 Task: Create a sub task System Test and UAT for the task  Upgrade and migrate company email marketing to a cloud-based solution in the project AgriSoft , assign it to team member softage.3@softage.net and update the status of the sub task to  Completed , set the priority of the sub task to High
Action: Mouse moved to (647, 313)
Screenshot: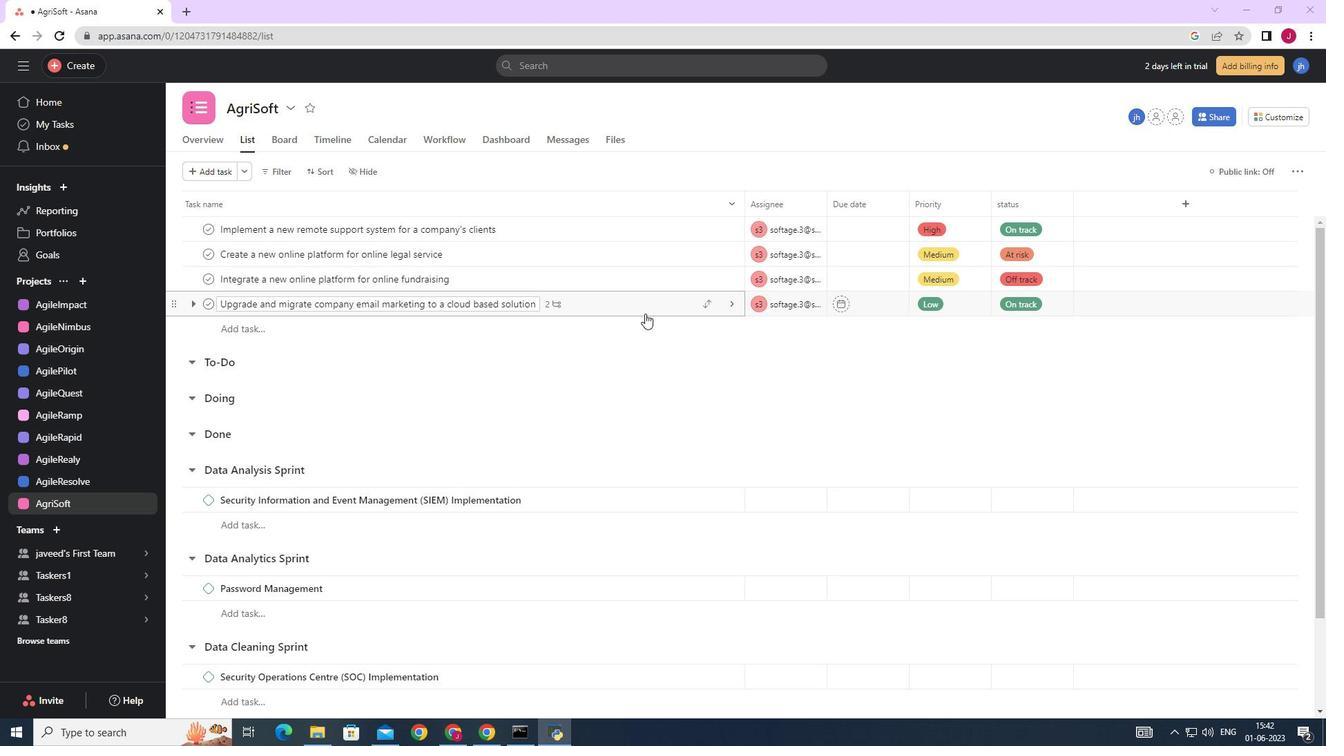 
Action: Mouse pressed left at (647, 313)
Screenshot: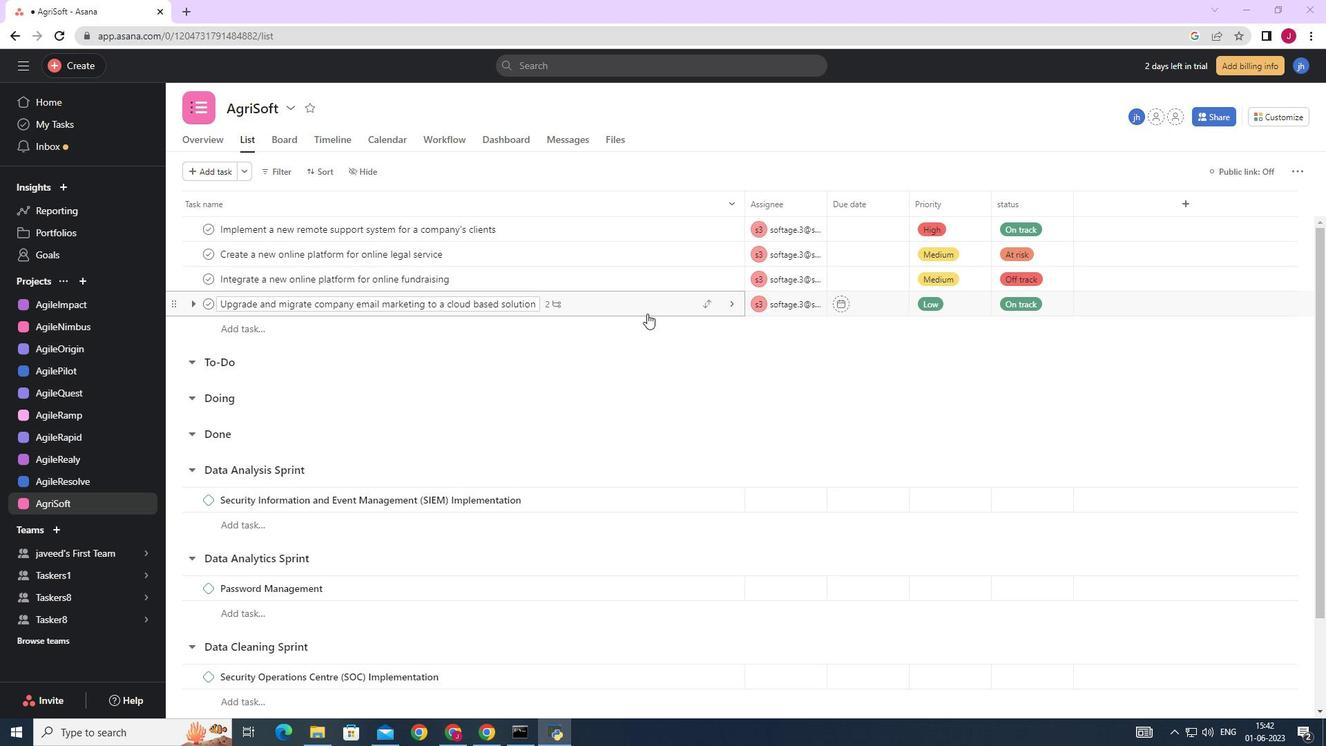 
Action: Mouse moved to (961, 446)
Screenshot: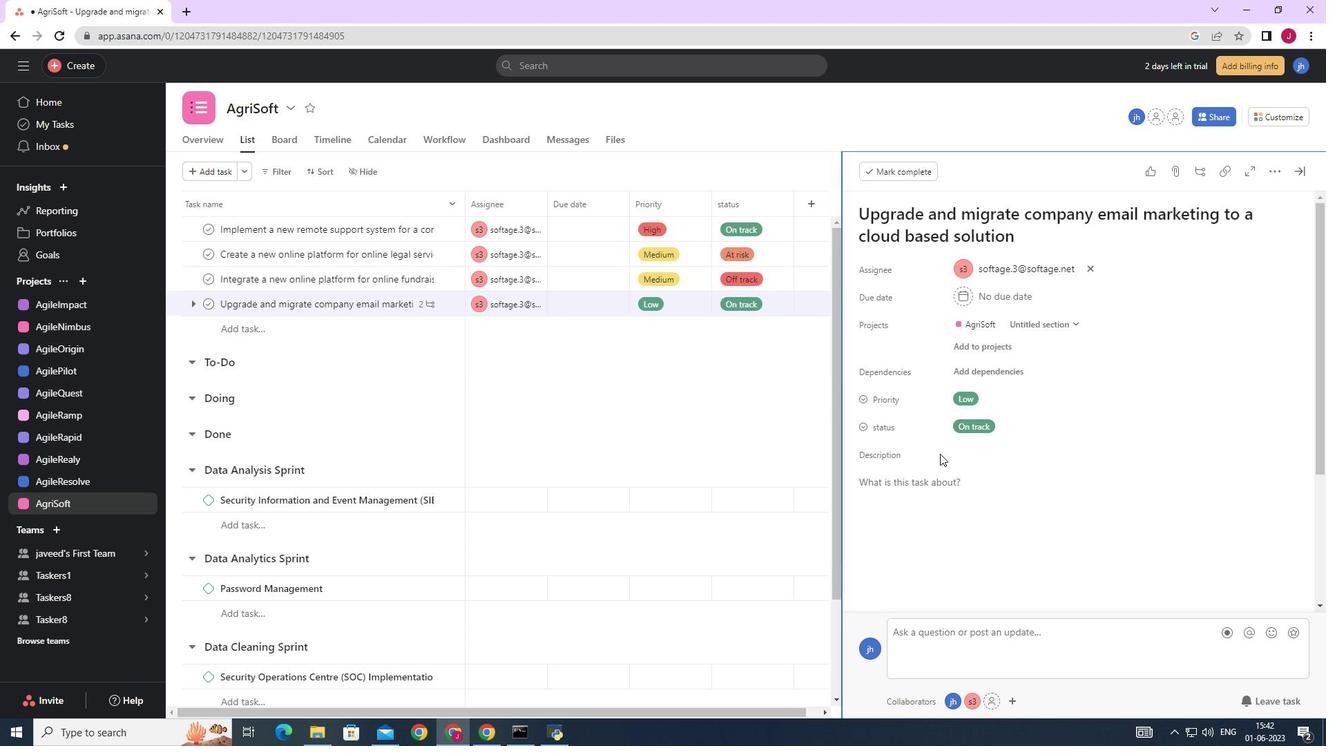 
Action: Mouse scrolled (961, 445) with delta (0, 0)
Screenshot: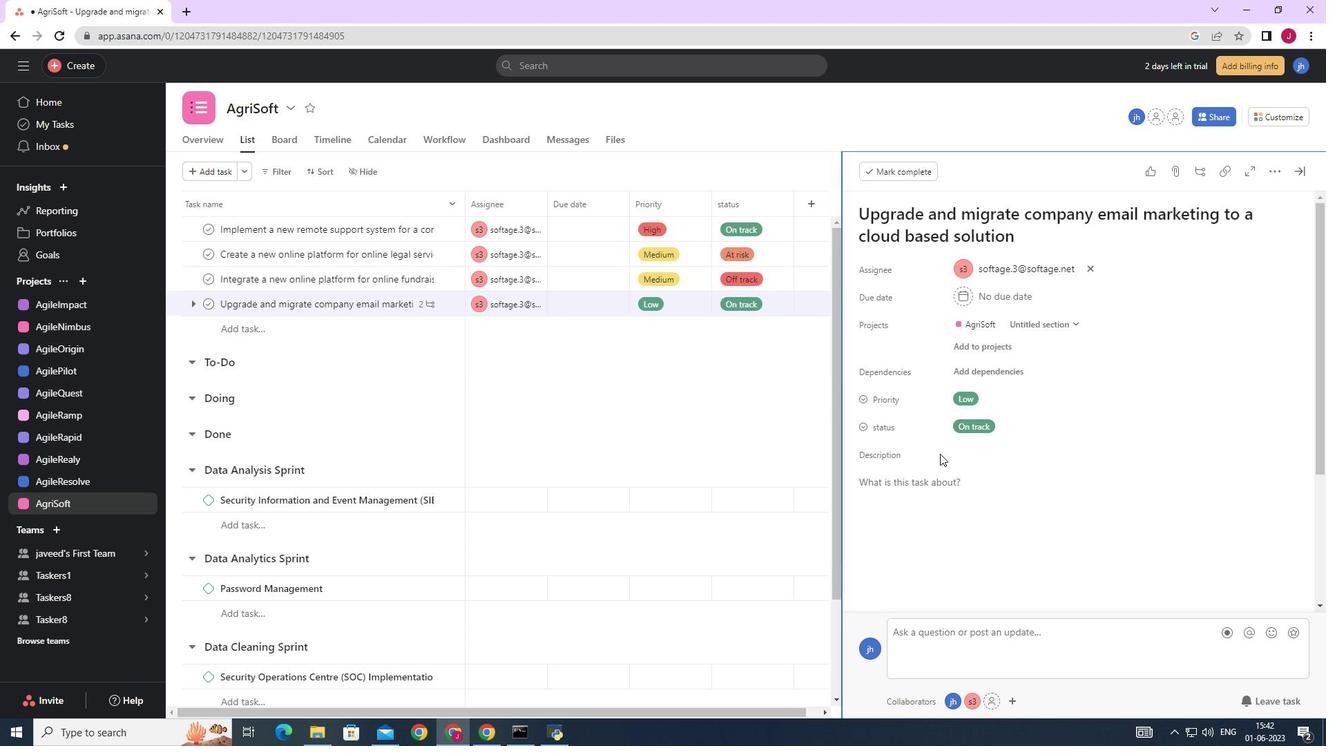 
Action: Mouse scrolled (961, 445) with delta (0, 0)
Screenshot: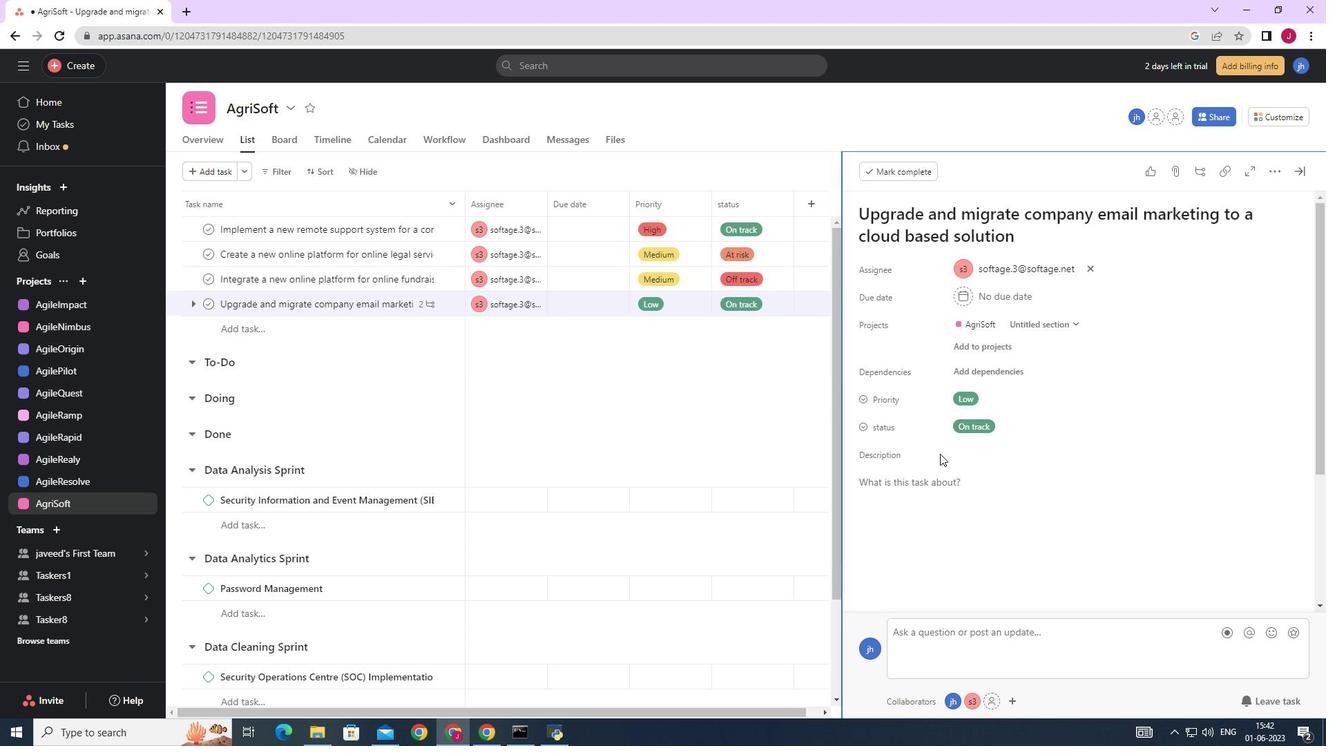
Action: Mouse scrolled (961, 445) with delta (0, 0)
Screenshot: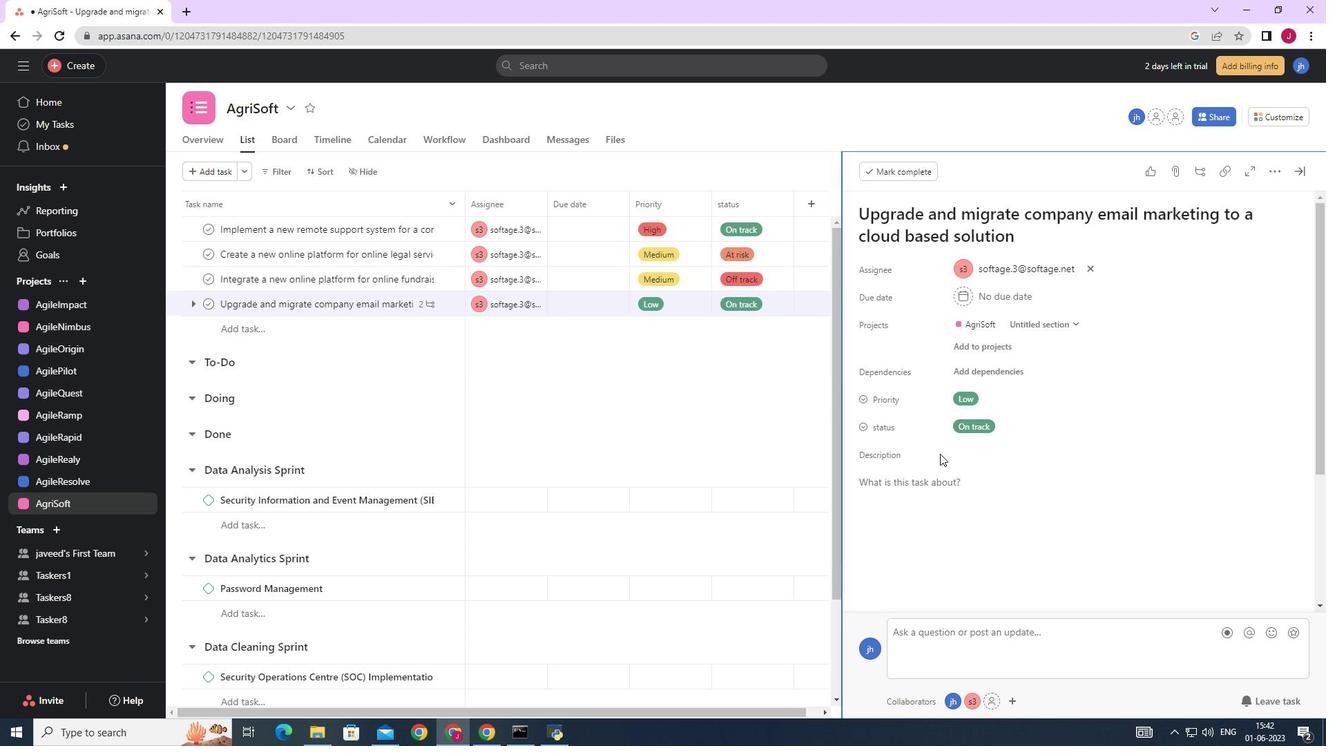 
Action: Mouse scrolled (961, 445) with delta (0, 0)
Screenshot: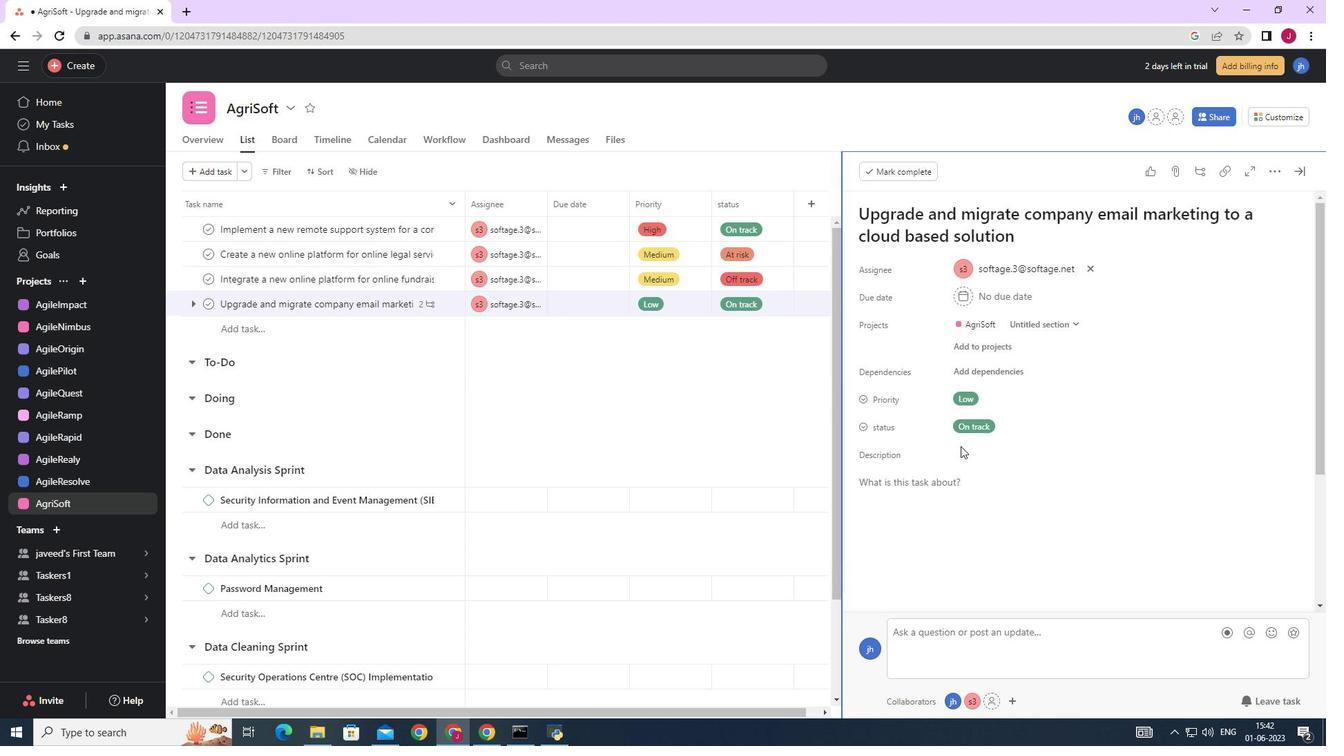 
Action: Mouse scrolled (961, 445) with delta (0, 0)
Screenshot: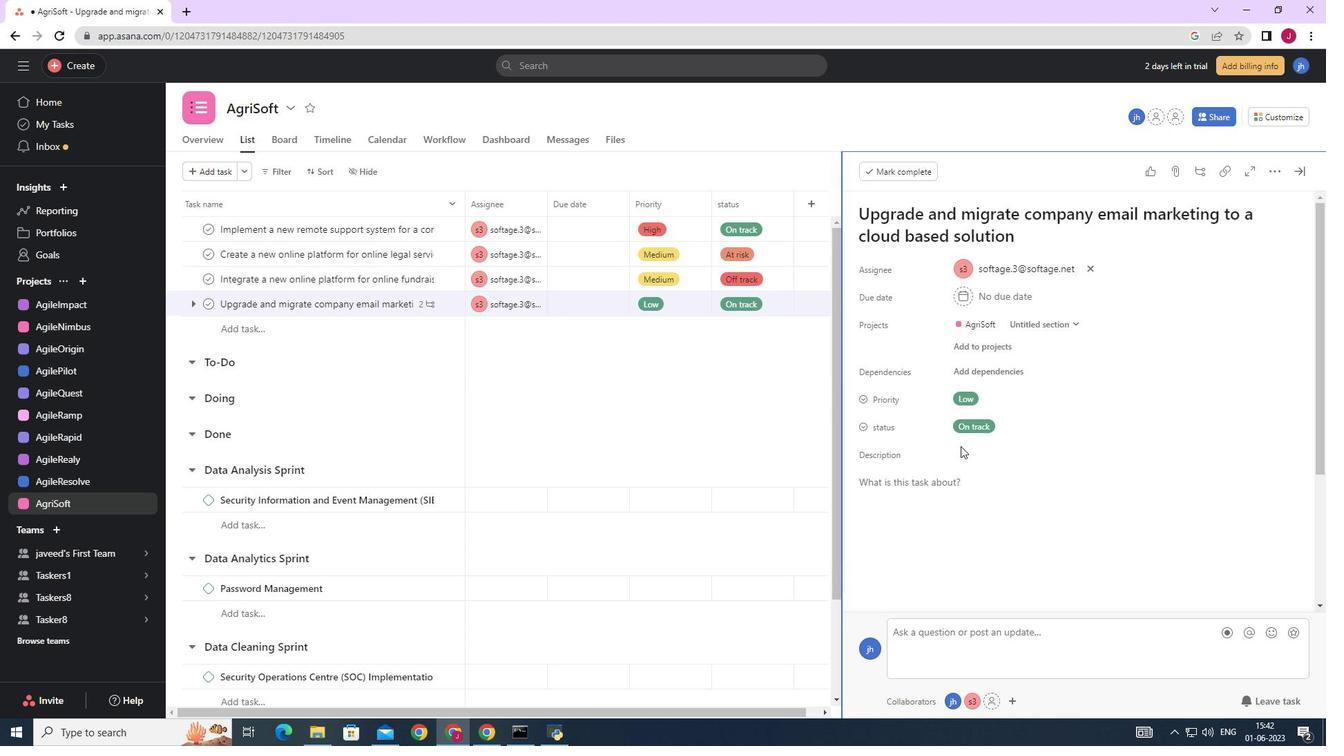 
Action: Mouse moved to (907, 497)
Screenshot: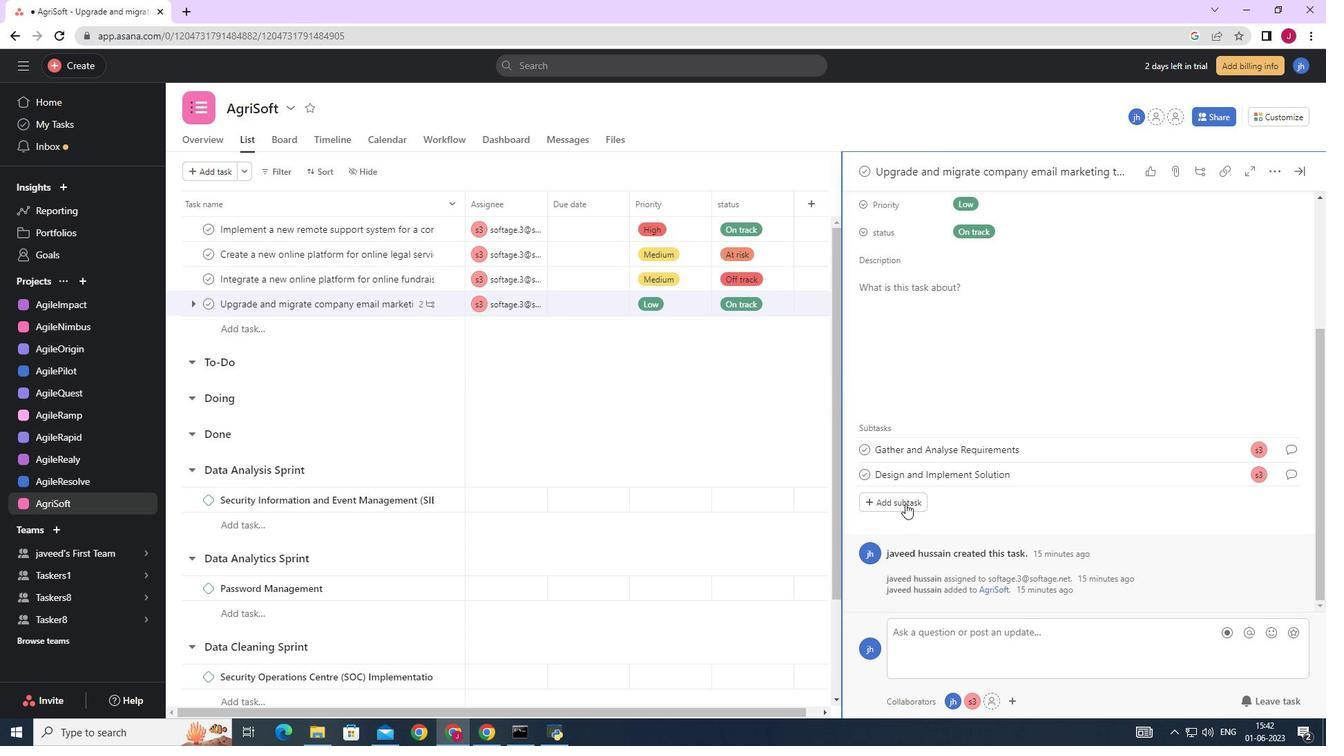 
Action: Mouse pressed left at (907, 497)
Screenshot: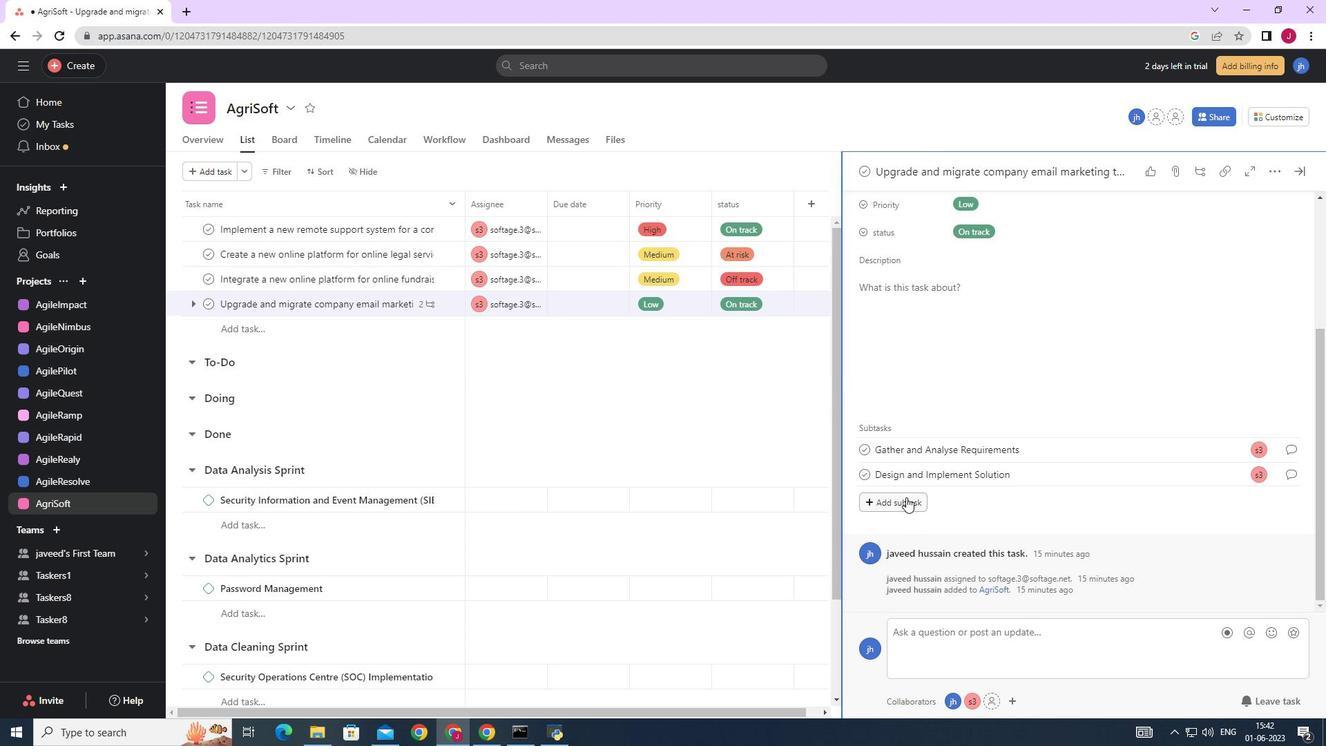 
Action: Key pressed <Key.caps_lock>S<Key.caps_lock>ystem<Key.space><Key.caps_lock>T<Key.caps_lock>ask<Key.space>and<Key.space><Key.caps_lock>UAR<Key.backspace>T<Key.space>
Screenshot: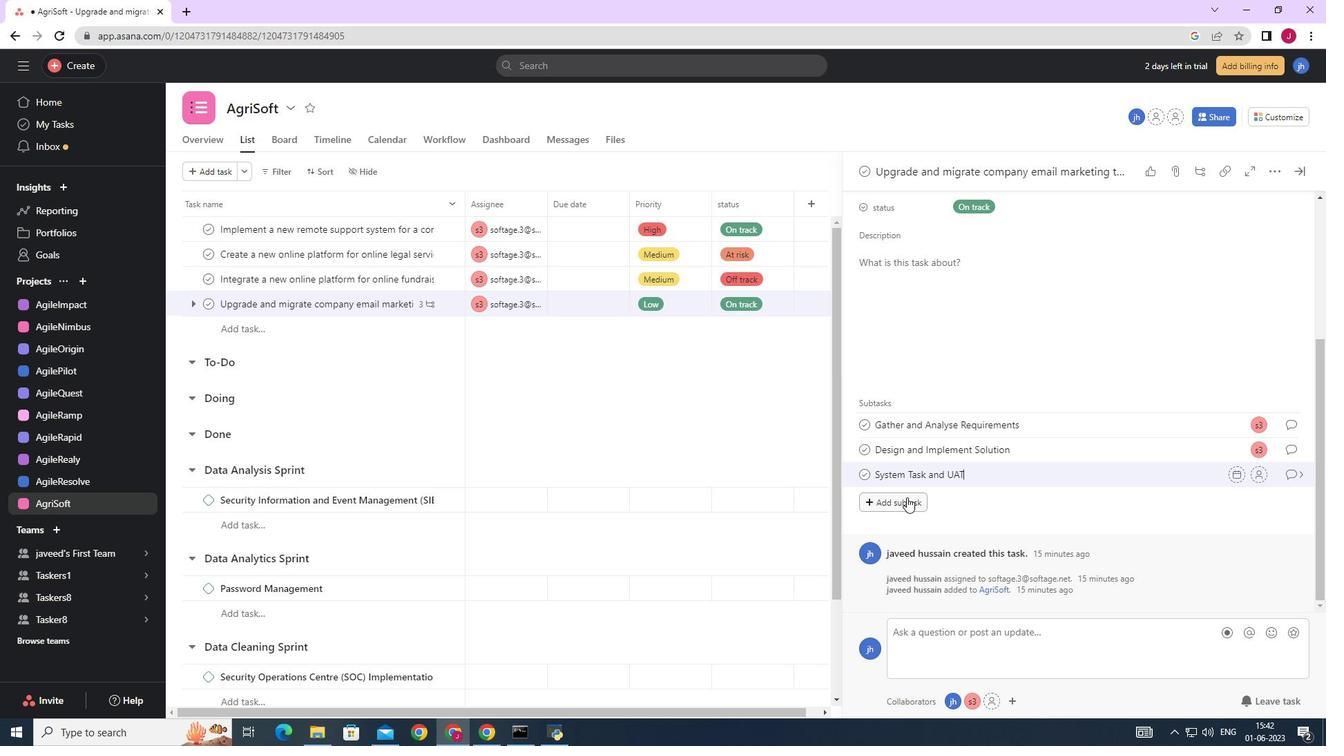 
Action: Mouse moved to (1254, 473)
Screenshot: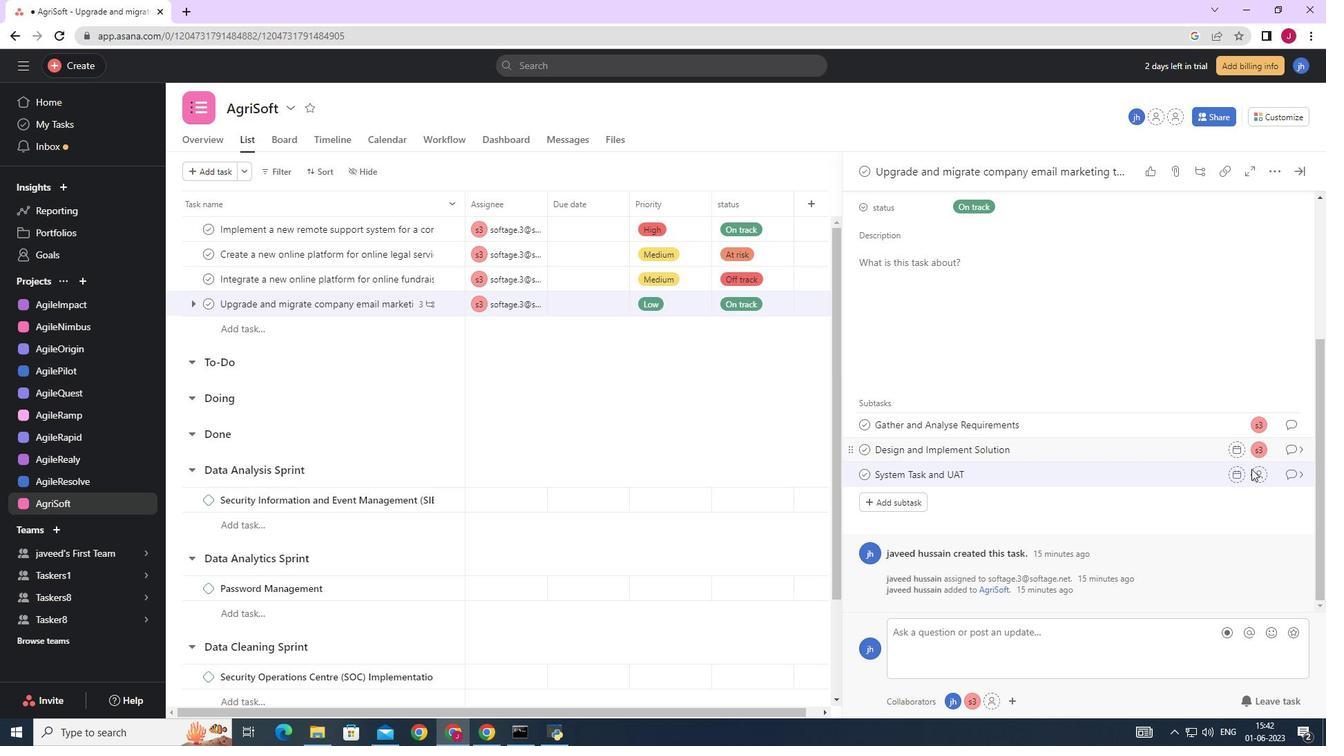 
Action: Mouse pressed left at (1254, 473)
Screenshot: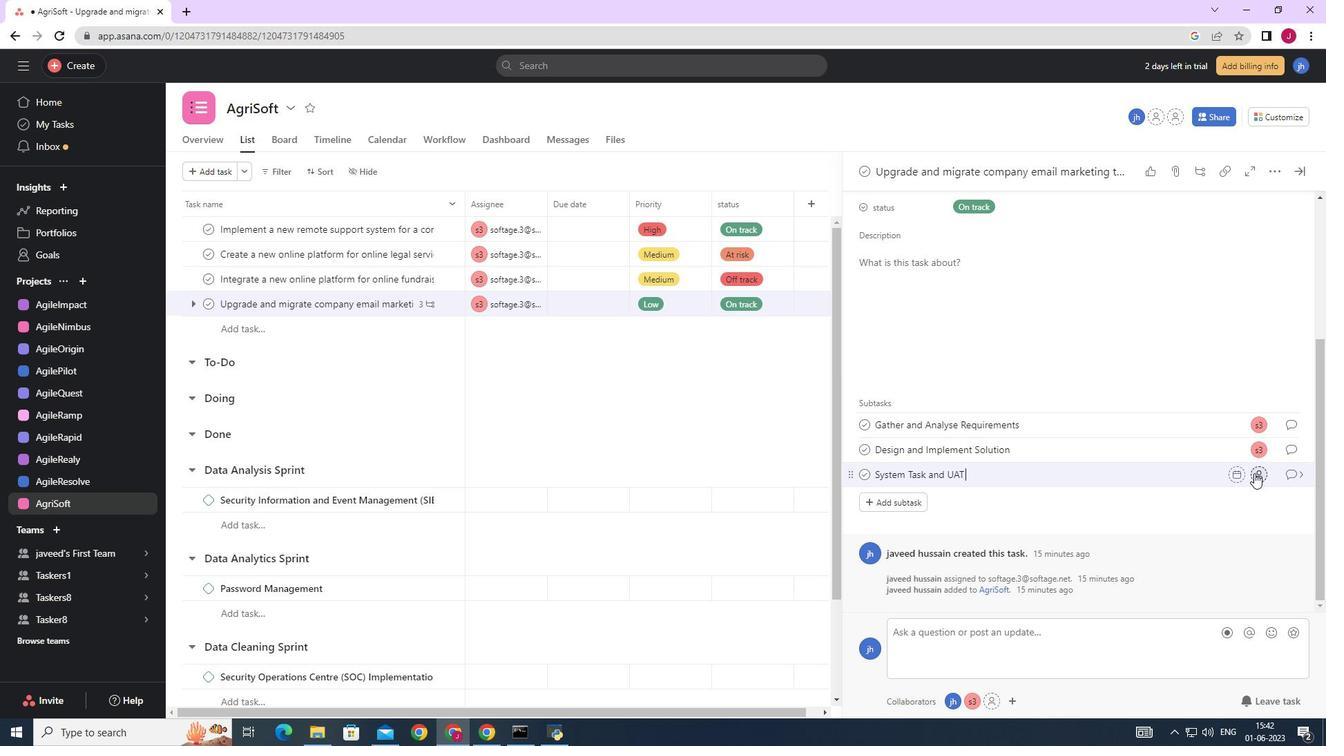 
Action: Mouse moved to (1070, 526)
Screenshot: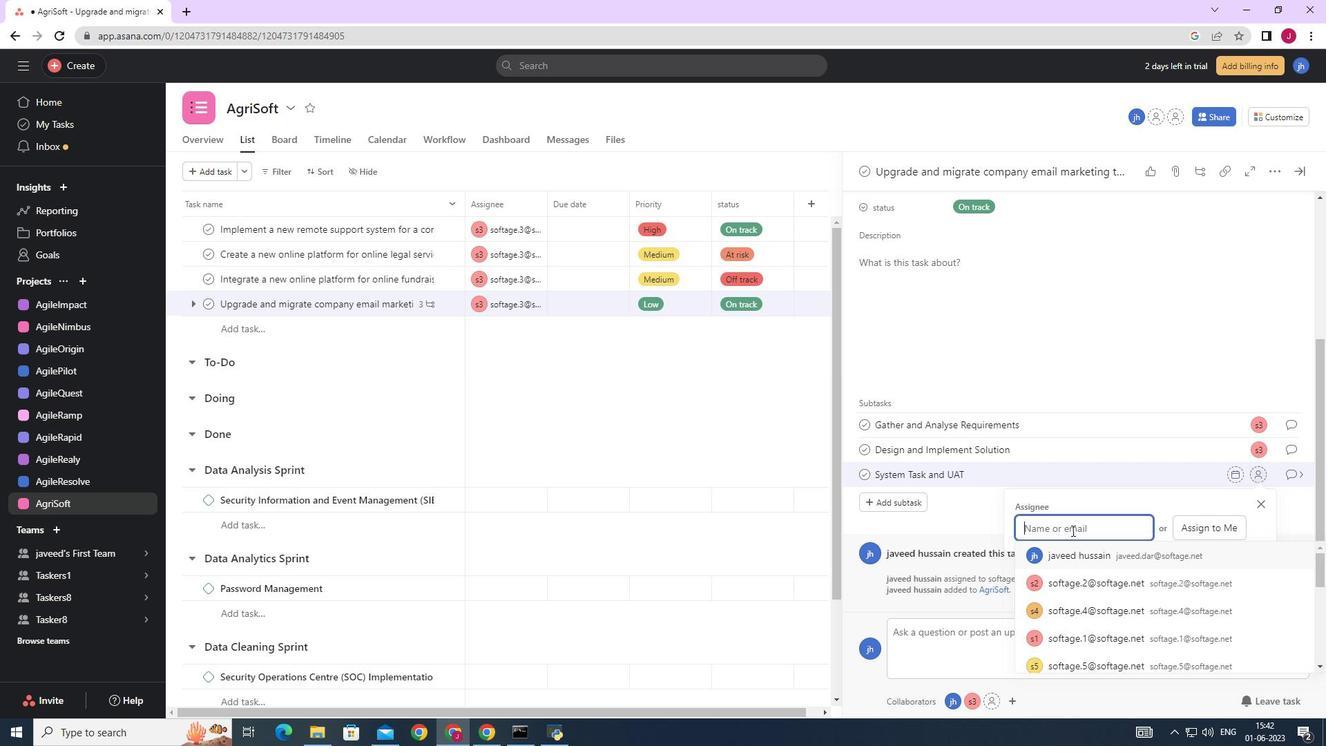 
Action: Key pressed SOFTT-<Key.backspace><Key.backspace>AGE.
Screenshot: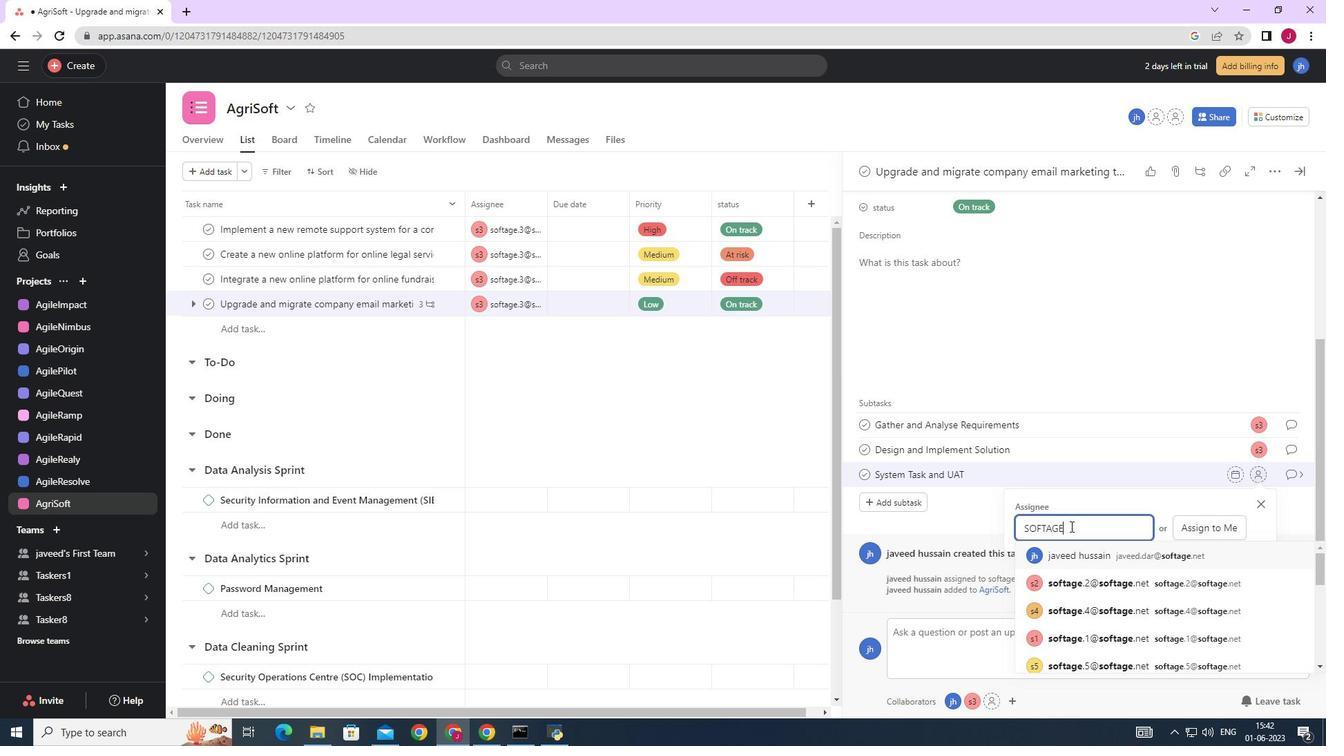 
Action: Mouse moved to (1054, 513)
Screenshot: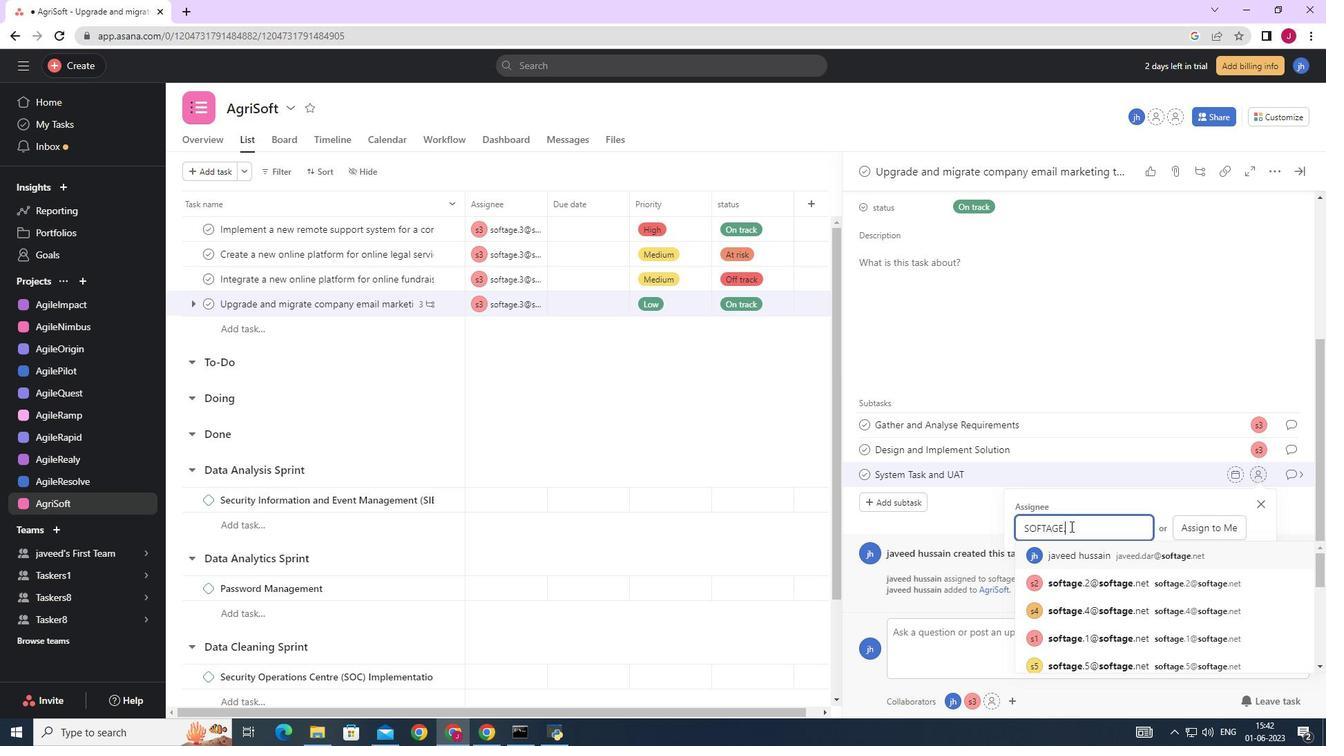 
Action: Key pressed 3
Screenshot: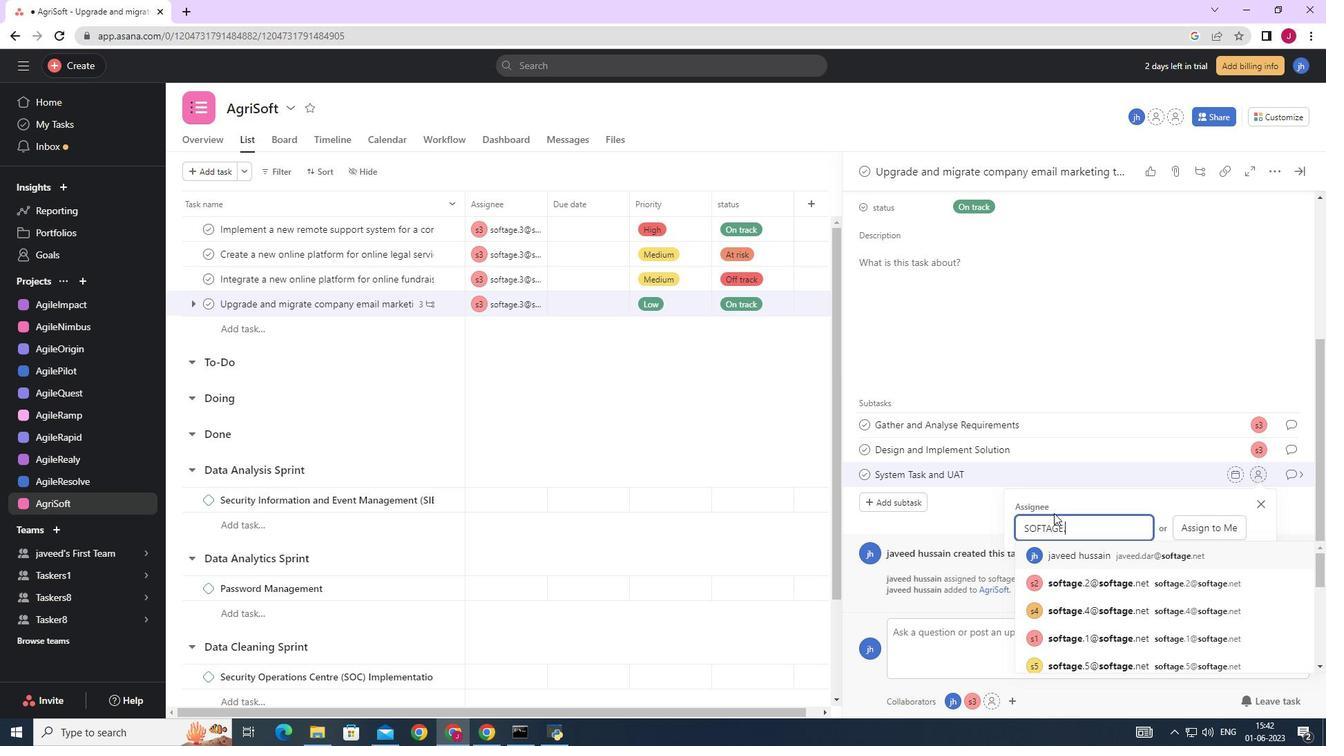 
Action: Mouse moved to (1075, 556)
Screenshot: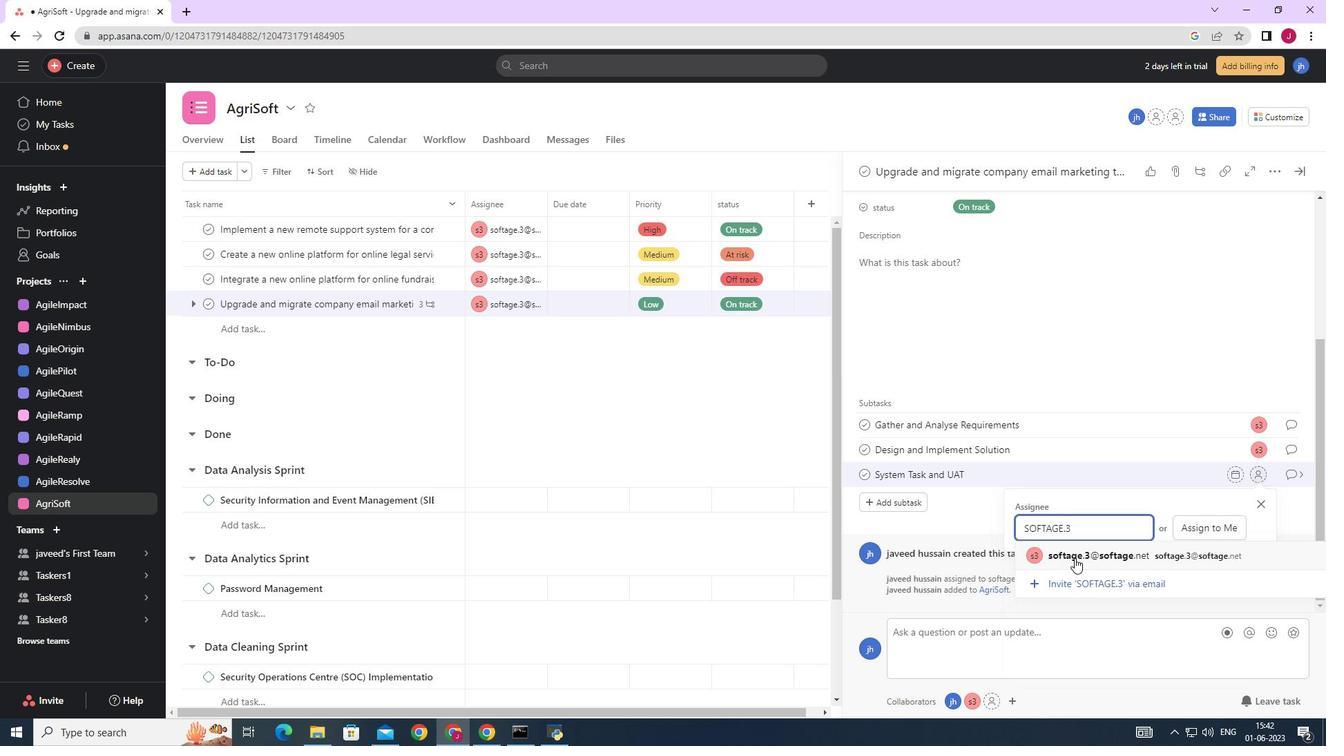 
Action: Mouse pressed left at (1075, 556)
Screenshot: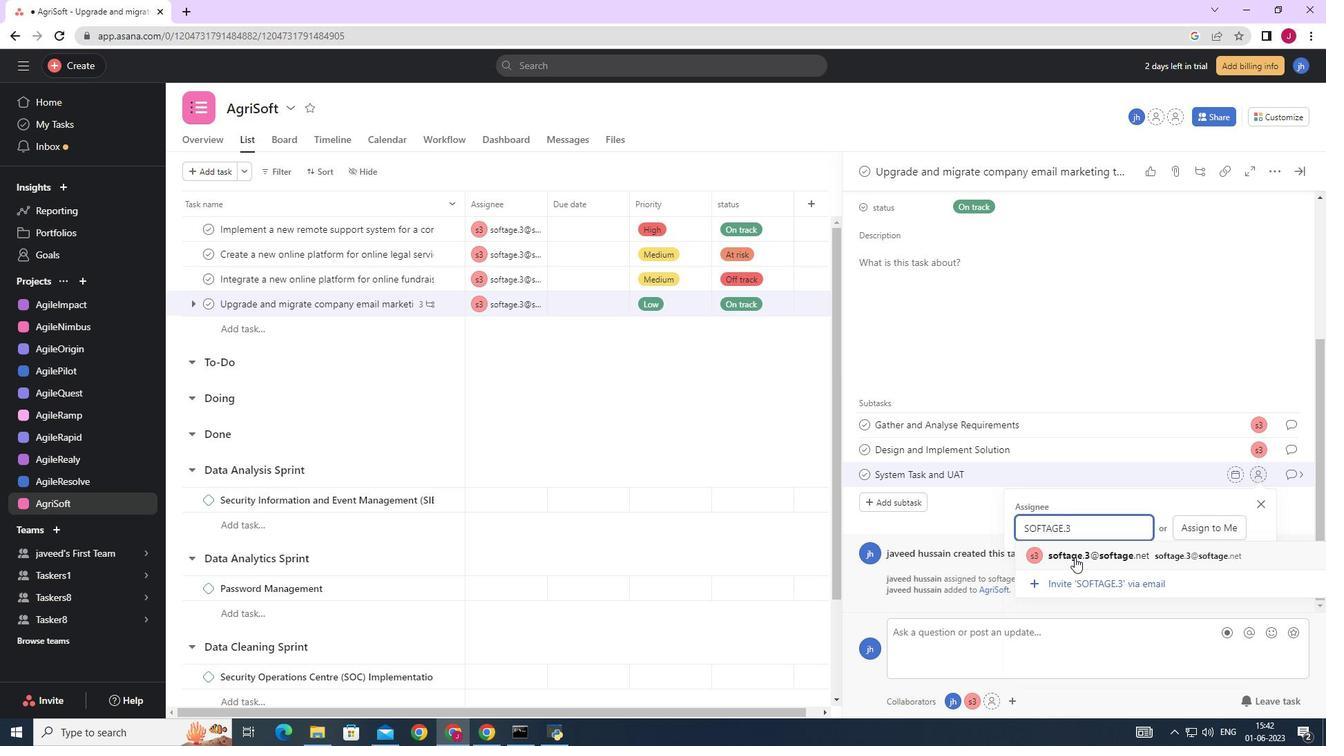 
Action: Mouse moved to (1286, 478)
Screenshot: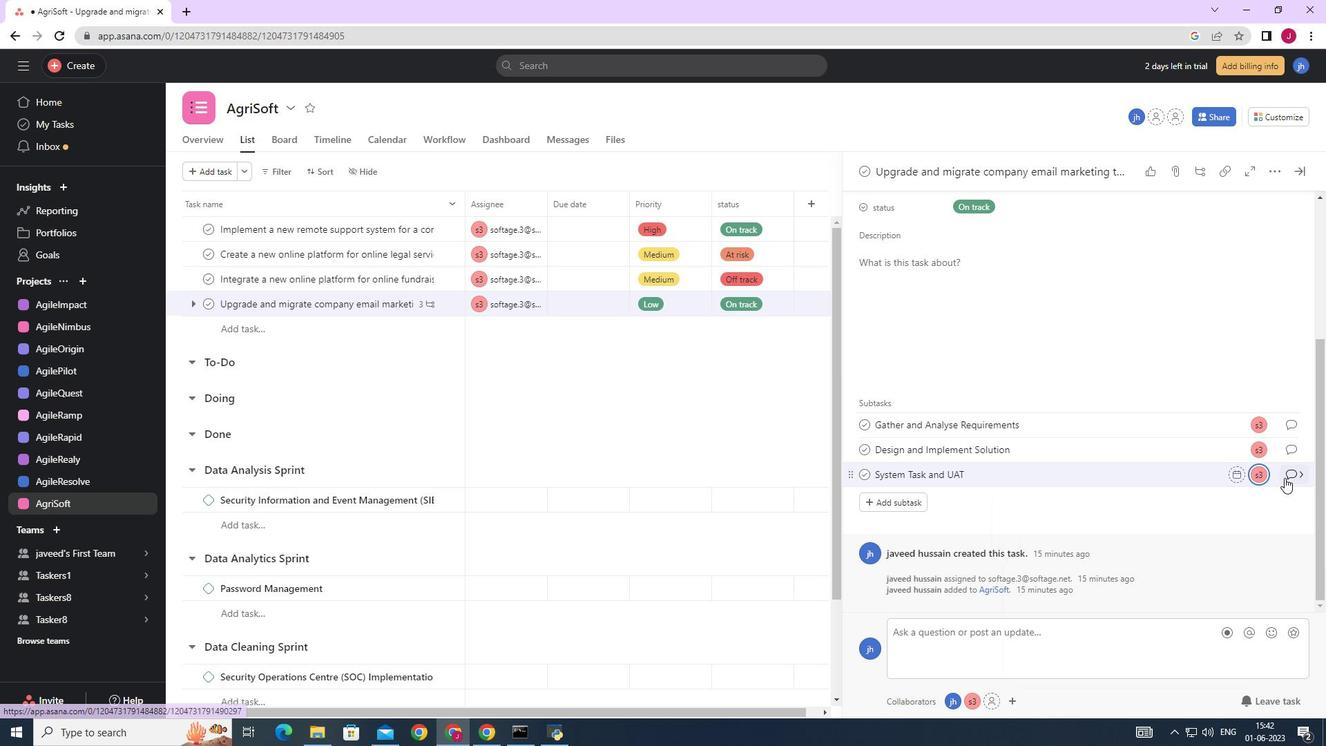 
Action: Mouse pressed left at (1286, 478)
Screenshot: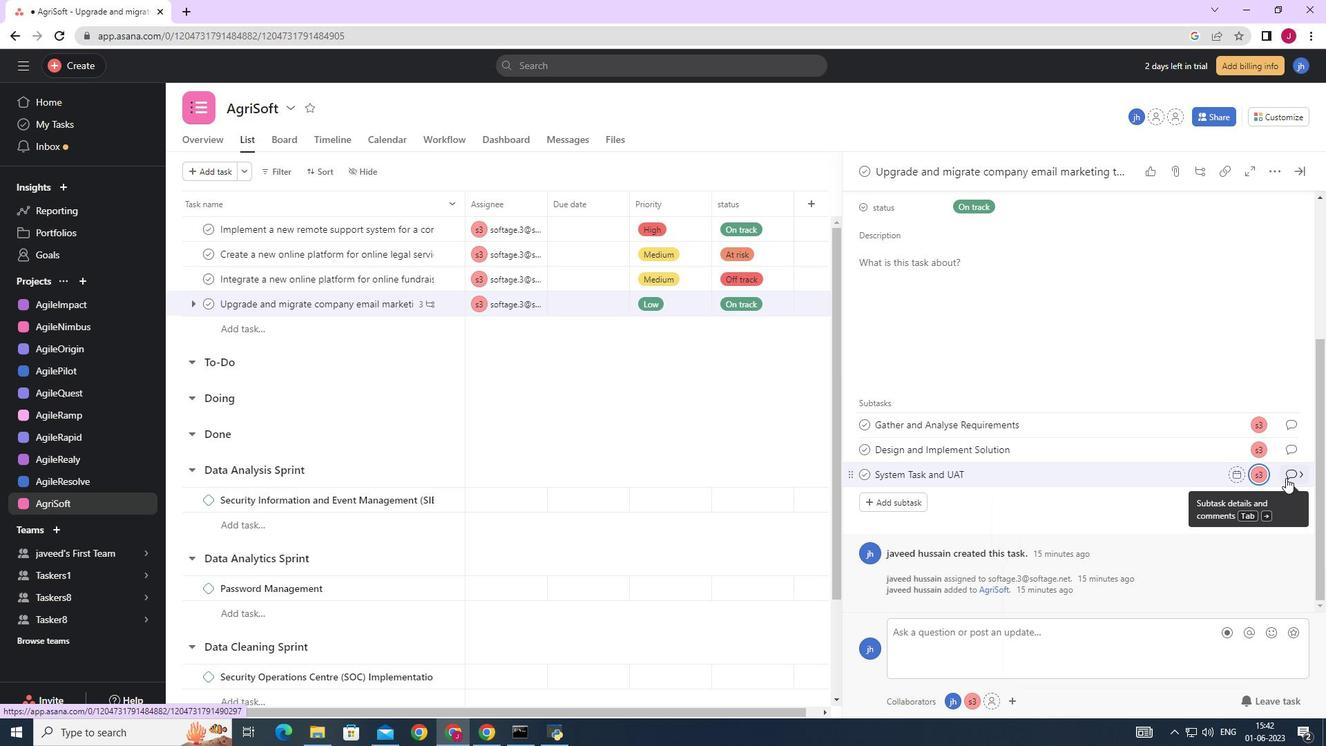 
Action: Mouse moved to (917, 366)
Screenshot: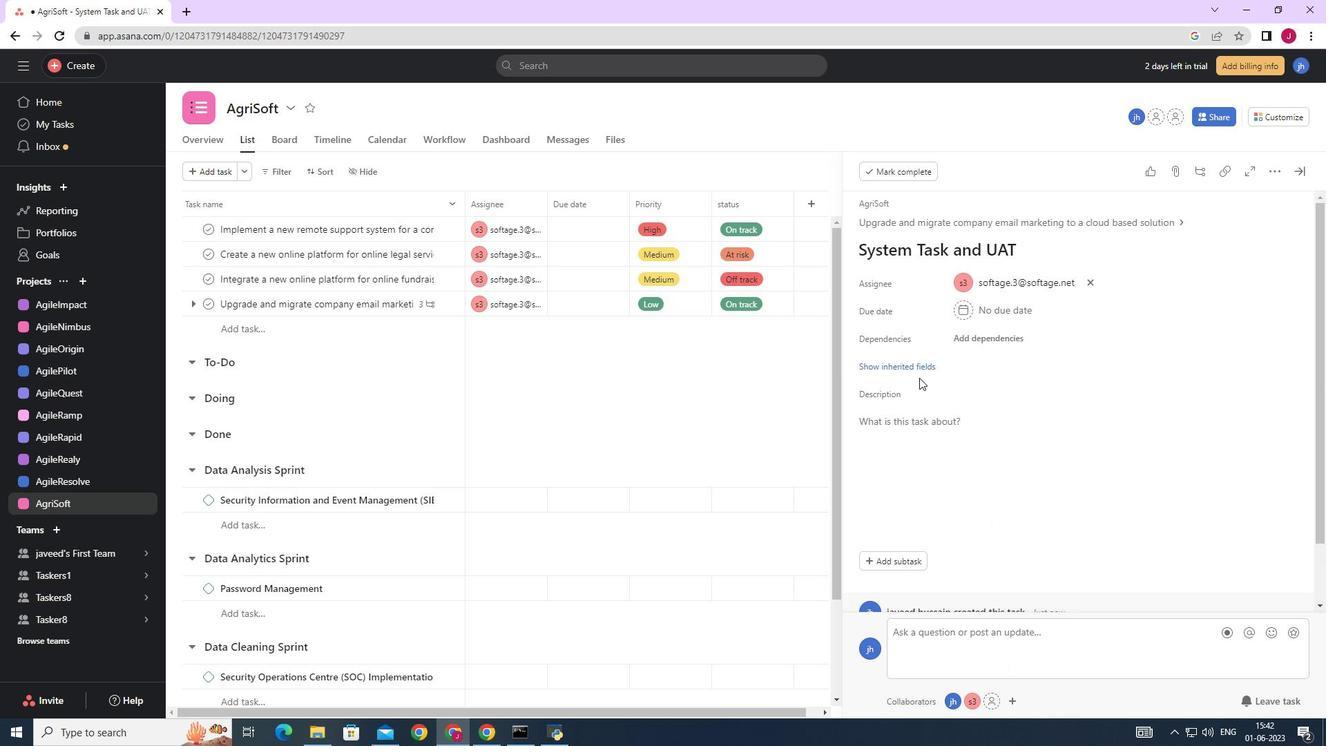 
Action: Mouse pressed left at (917, 366)
Screenshot: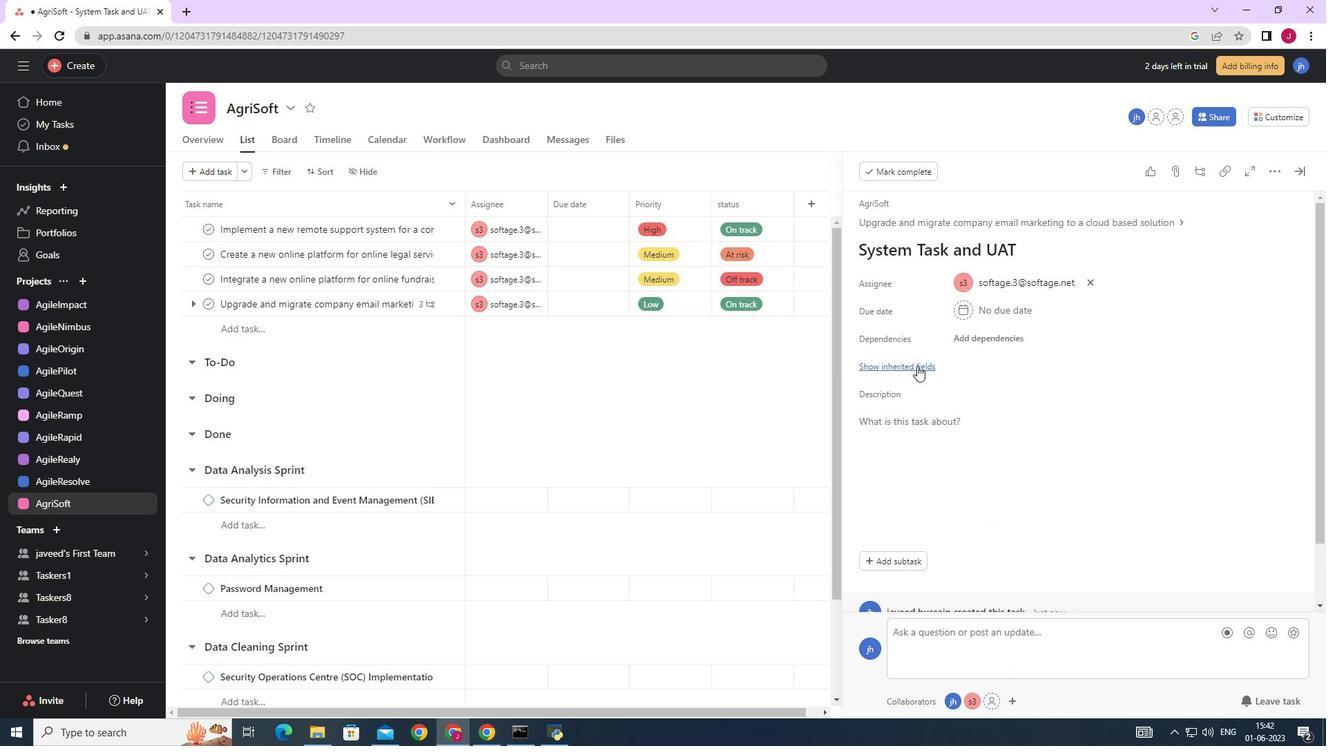 
Action: Mouse moved to (923, 394)
Screenshot: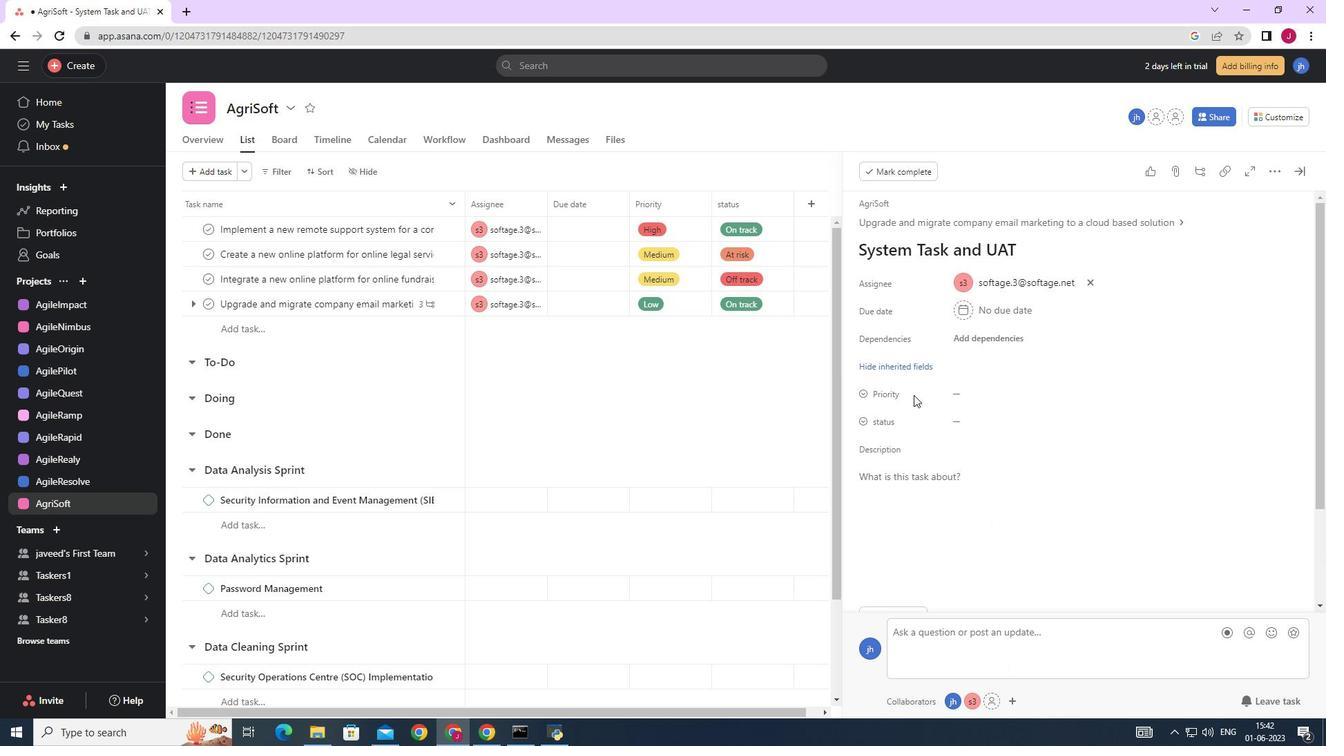 
Action: Mouse pressed left at (923, 394)
Screenshot: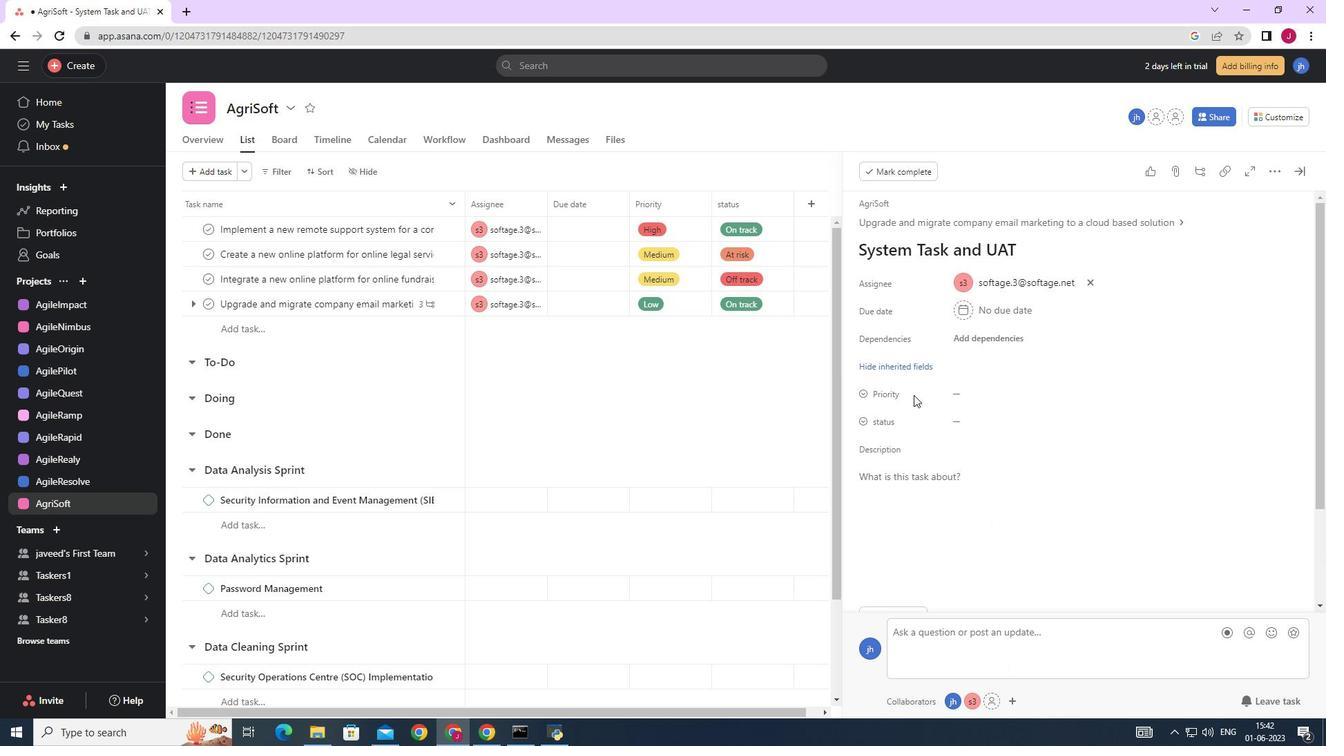 
Action: Mouse moved to (951, 397)
Screenshot: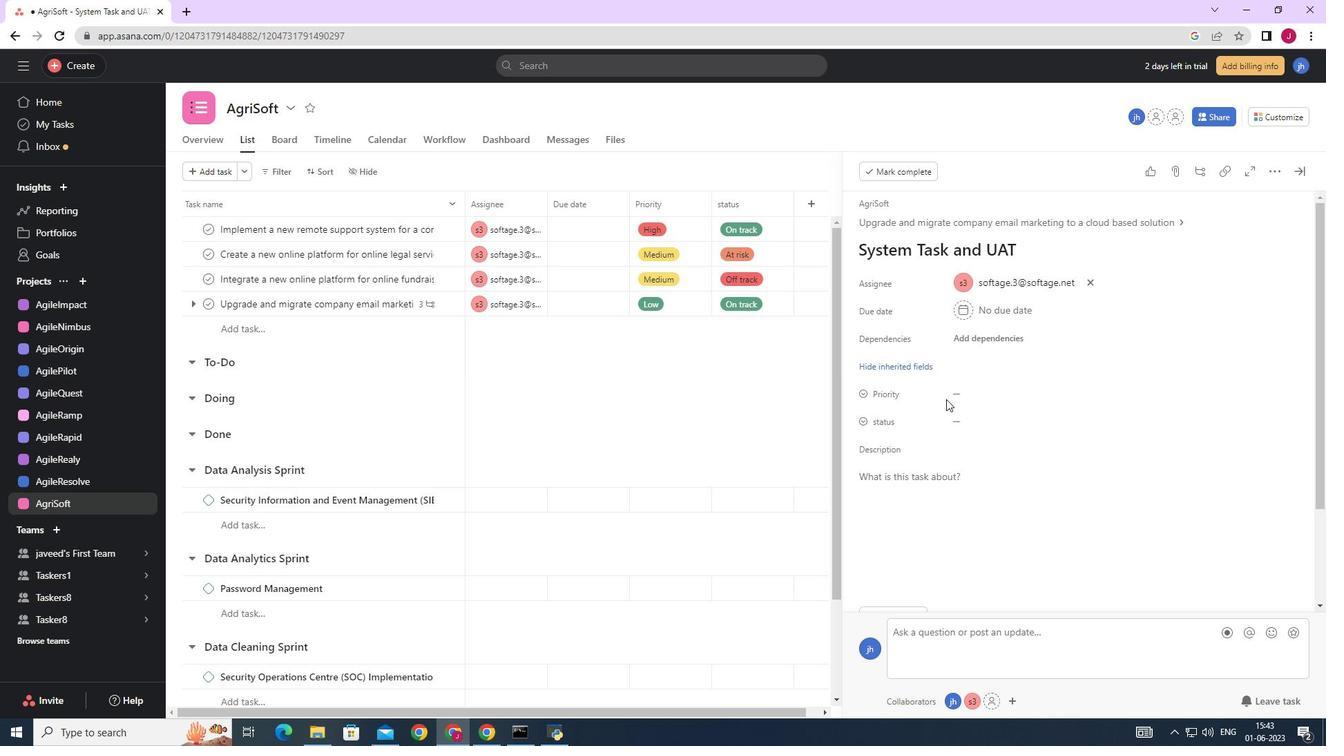 
Action: Mouse pressed left at (951, 397)
Screenshot: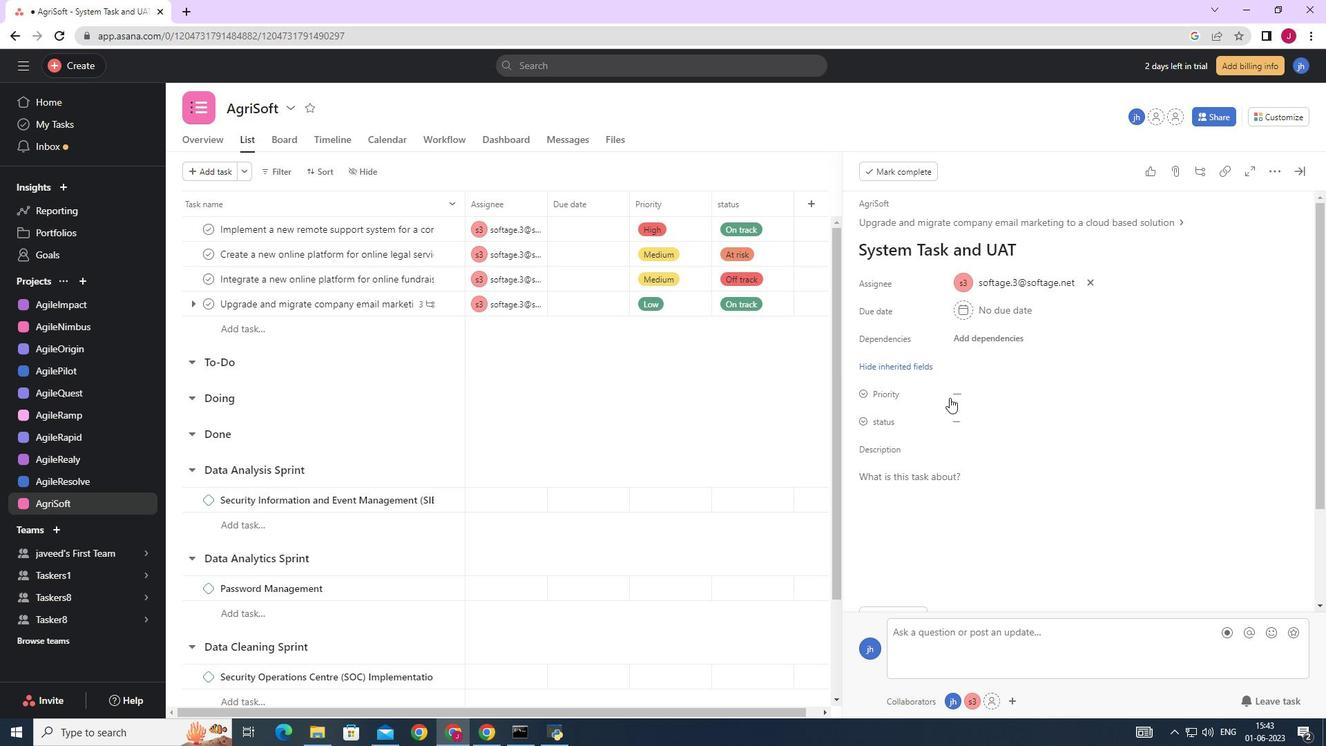 
Action: Mouse moved to (993, 435)
Screenshot: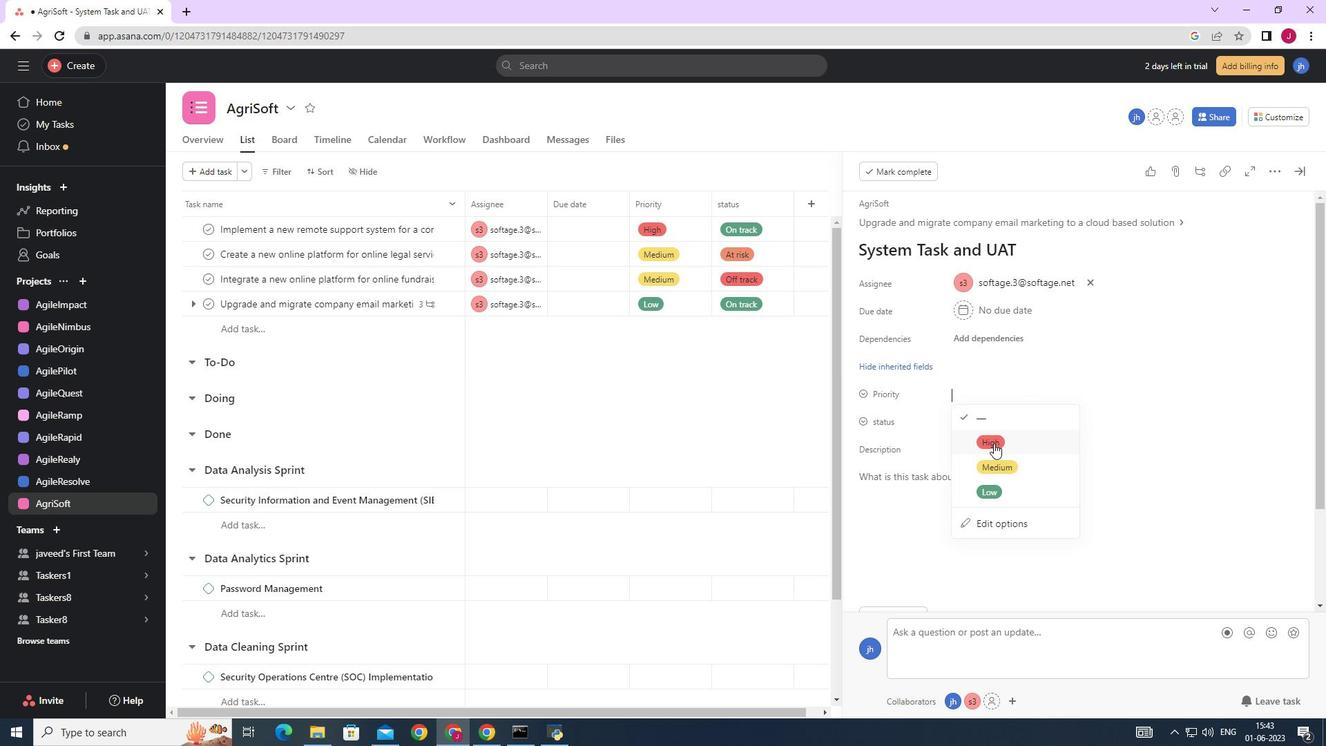 
Action: Mouse pressed left at (993, 435)
Screenshot: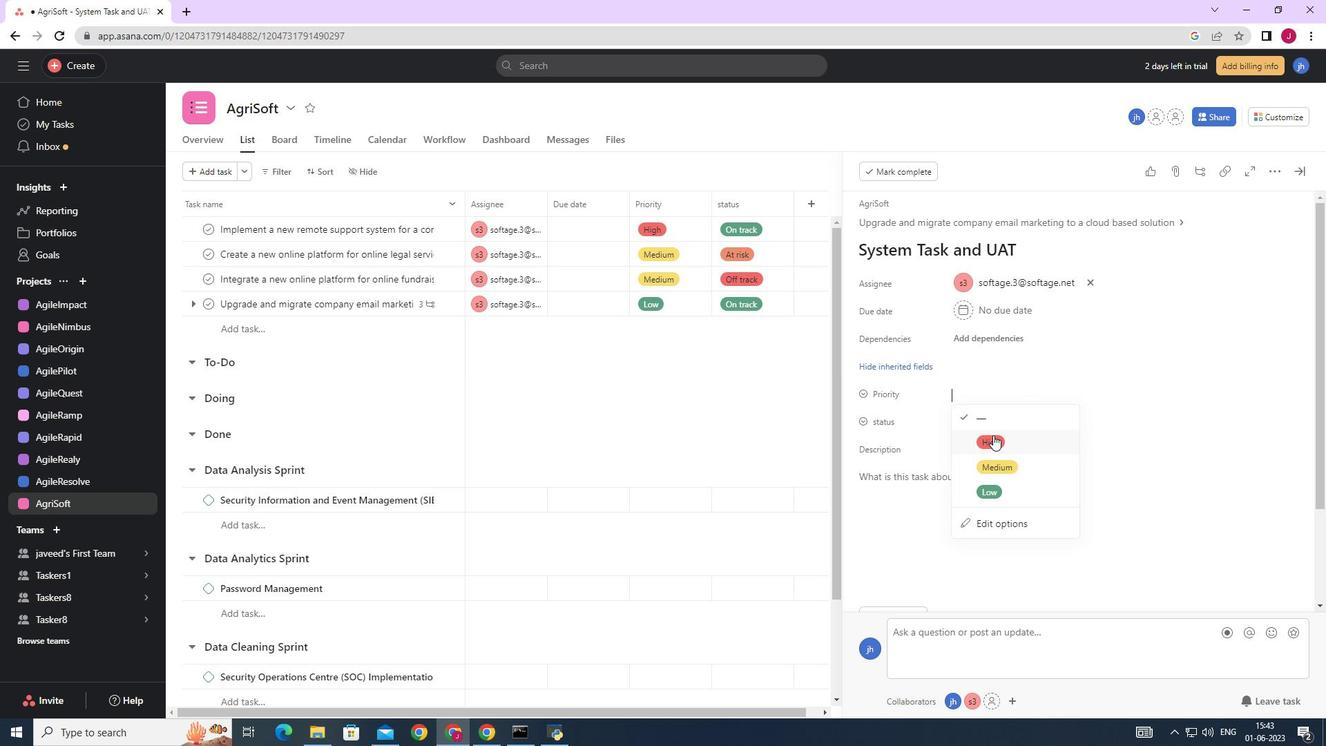 
Action: Mouse moved to (956, 415)
Screenshot: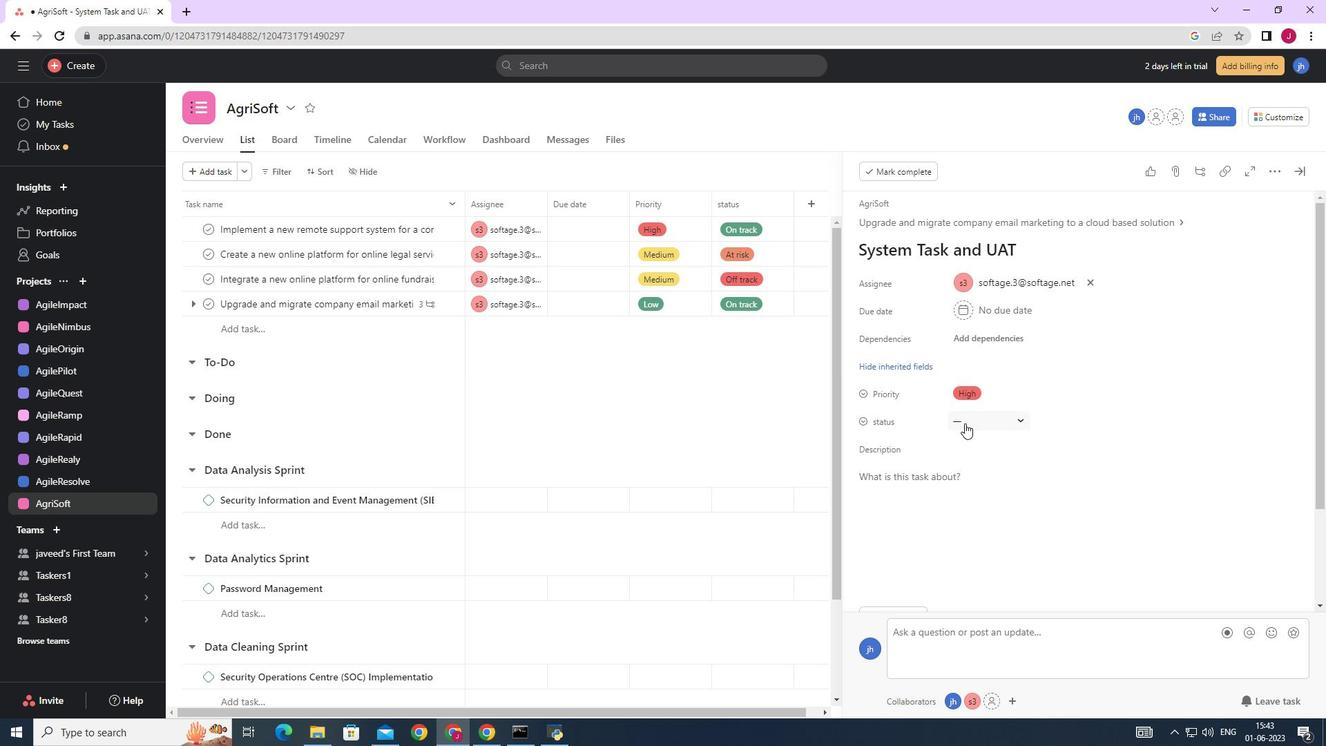 
Action: Mouse pressed left at (956, 415)
Screenshot: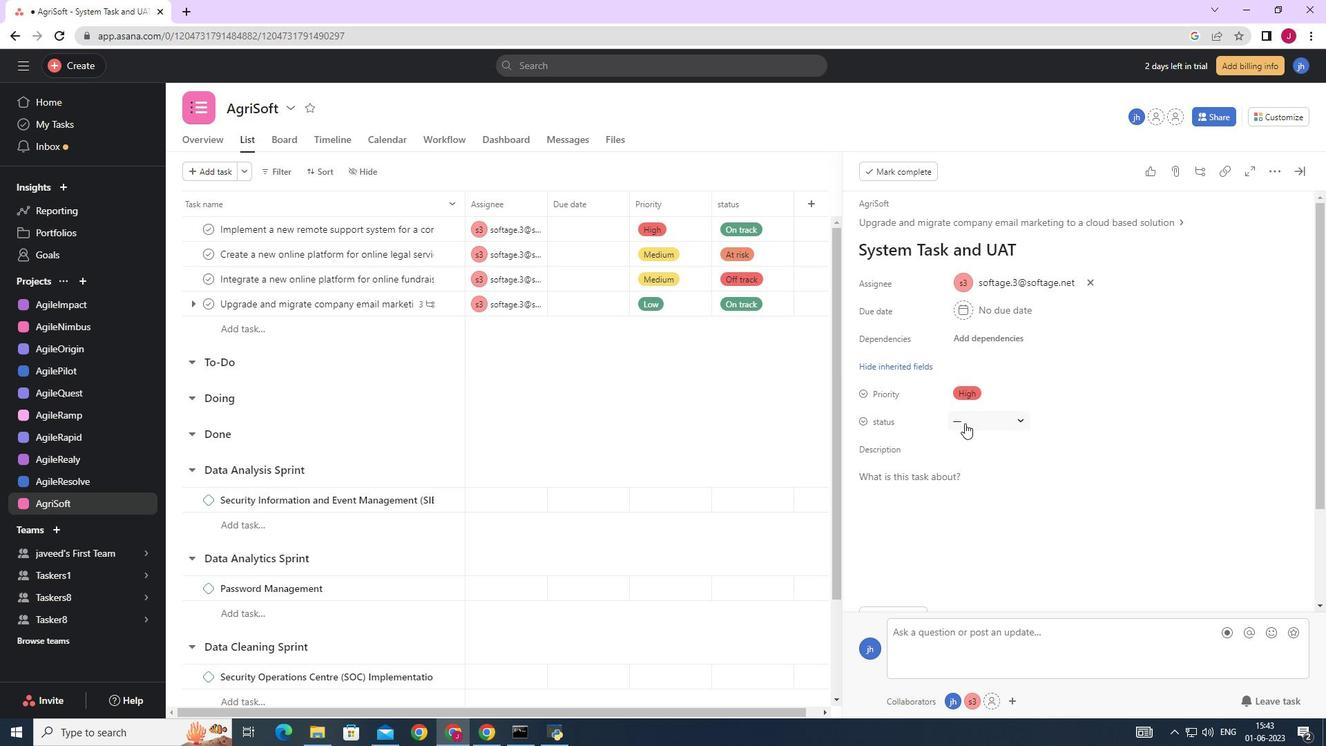 
Action: Mouse moved to (992, 543)
Screenshot: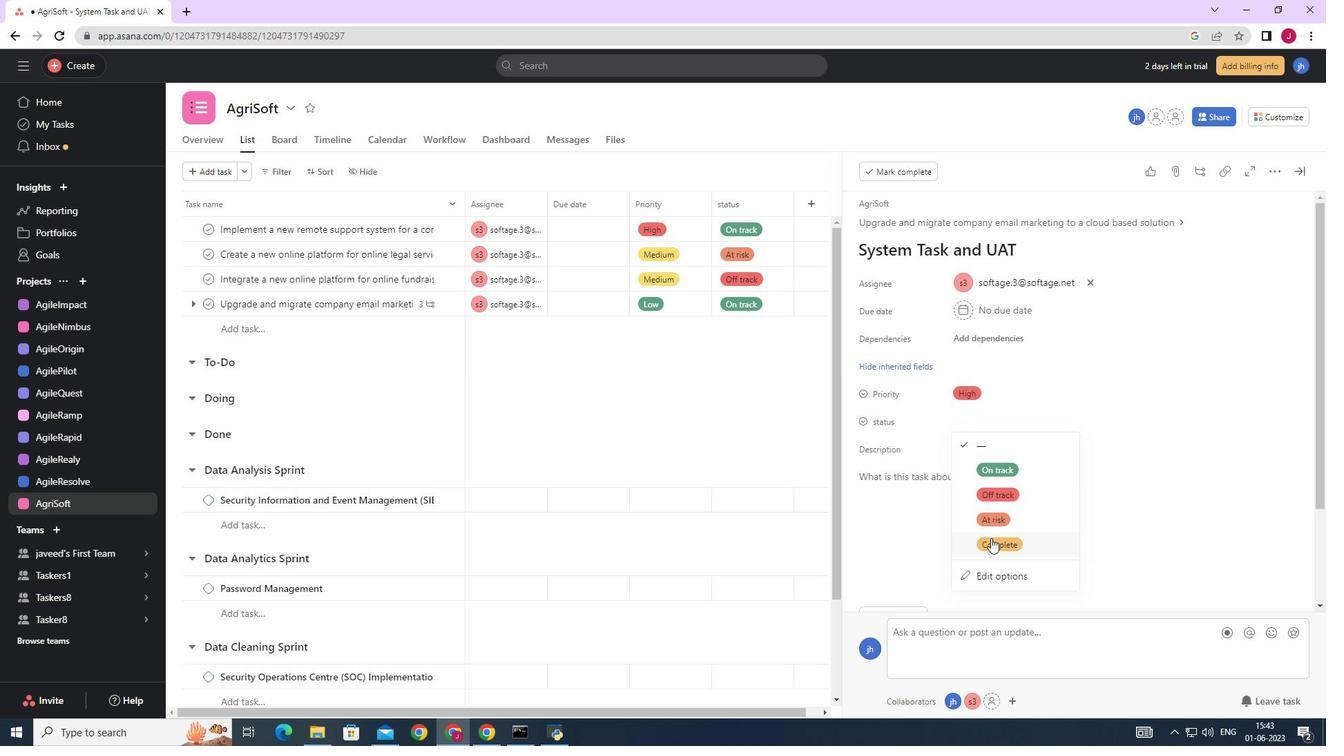 
Action: Mouse pressed left at (992, 543)
Screenshot: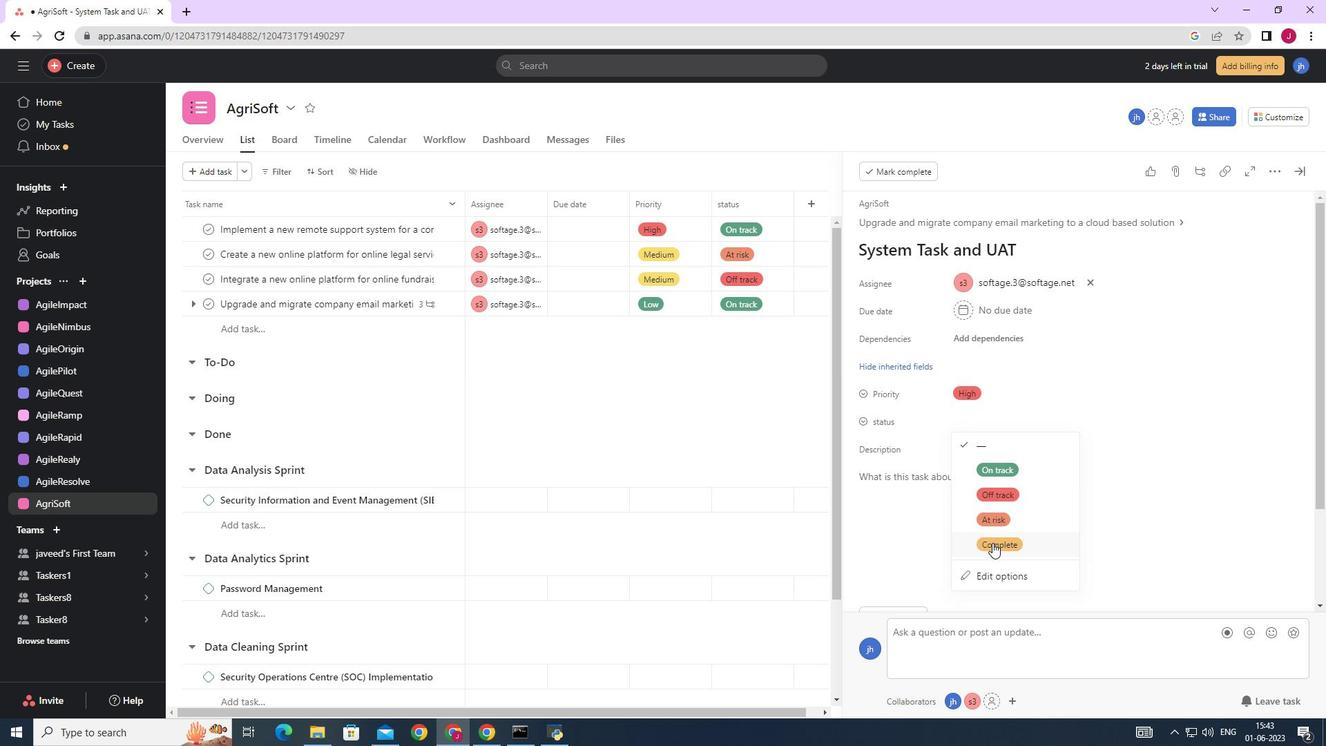 
Action: Mouse moved to (1294, 172)
Screenshot: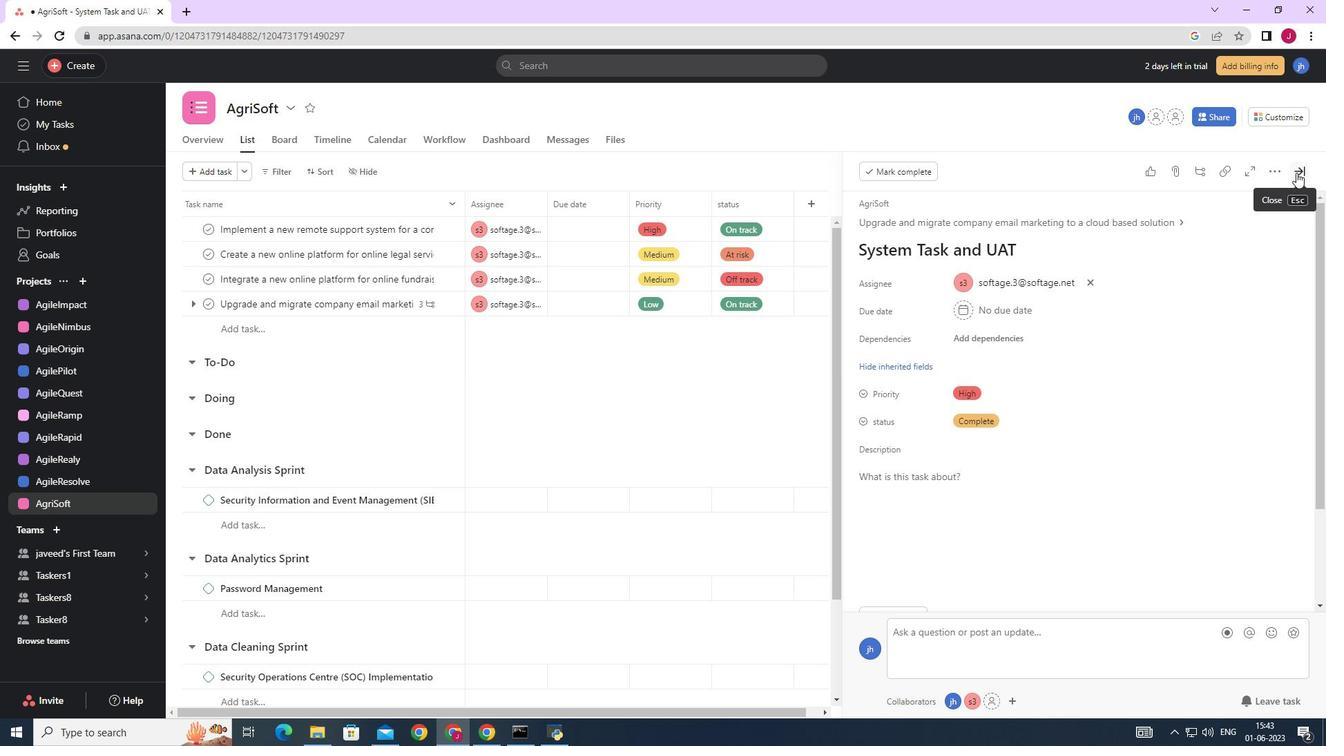 
Action: Mouse pressed left at (1294, 172)
Screenshot: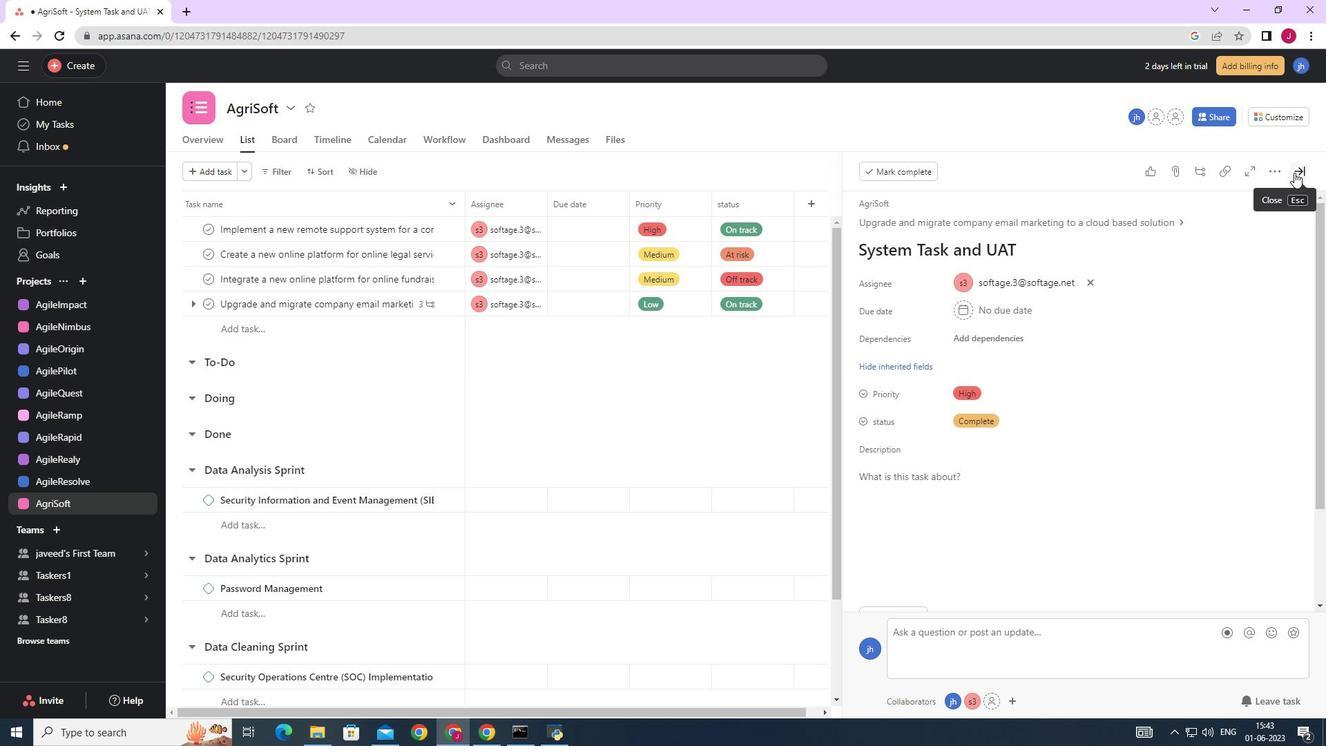 
